 Task: Add Bob's Red Mill Organic Gluten Free Creamy Buckwheat Hot Cereal to the cart.
Action: Mouse moved to (703, 257)
Screenshot: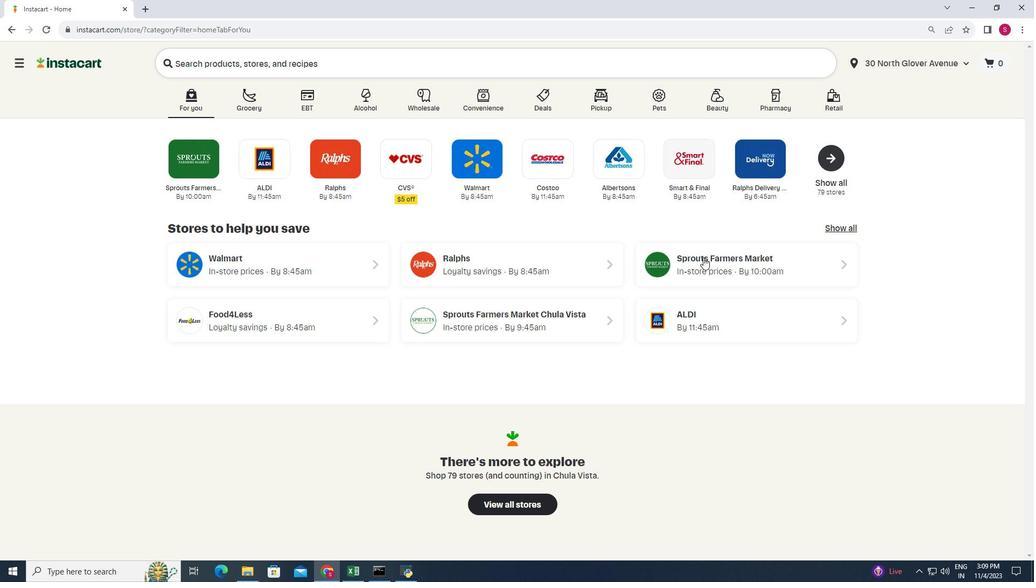
Action: Mouse pressed left at (703, 257)
Screenshot: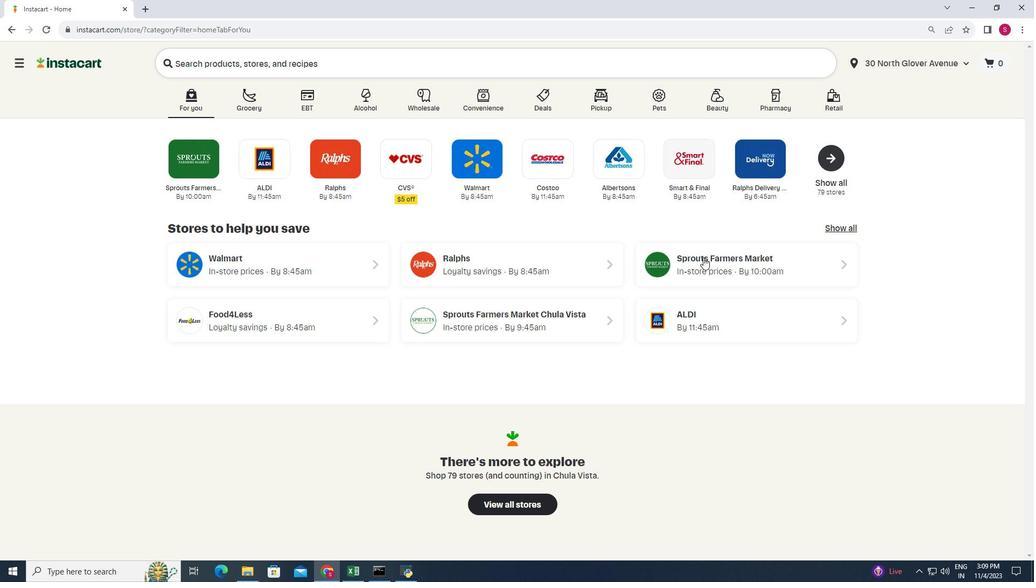 
Action: Mouse moved to (70, 276)
Screenshot: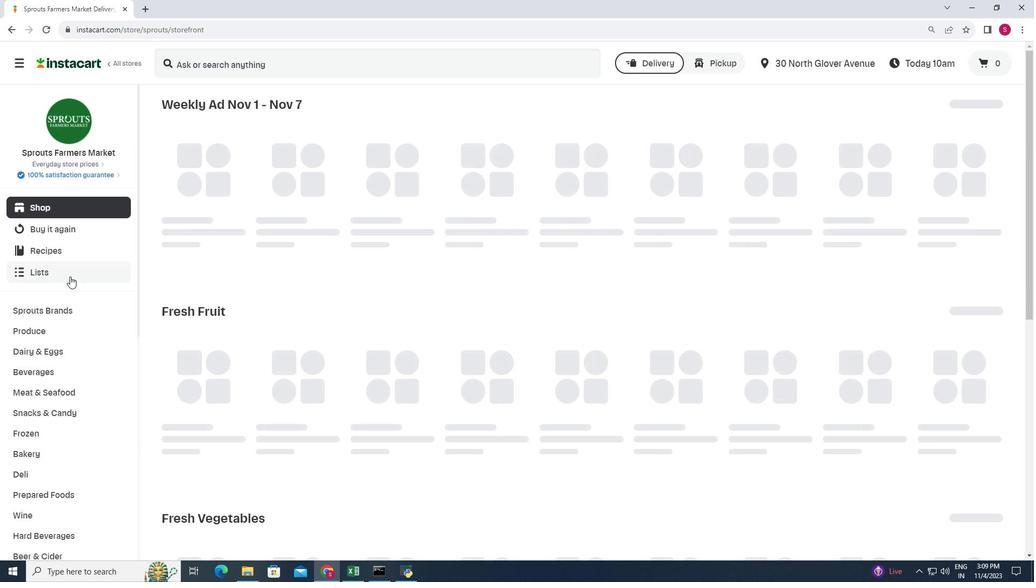 
Action: Mouse scrolled (70, 275) with delta (0, 0)
Screenshot: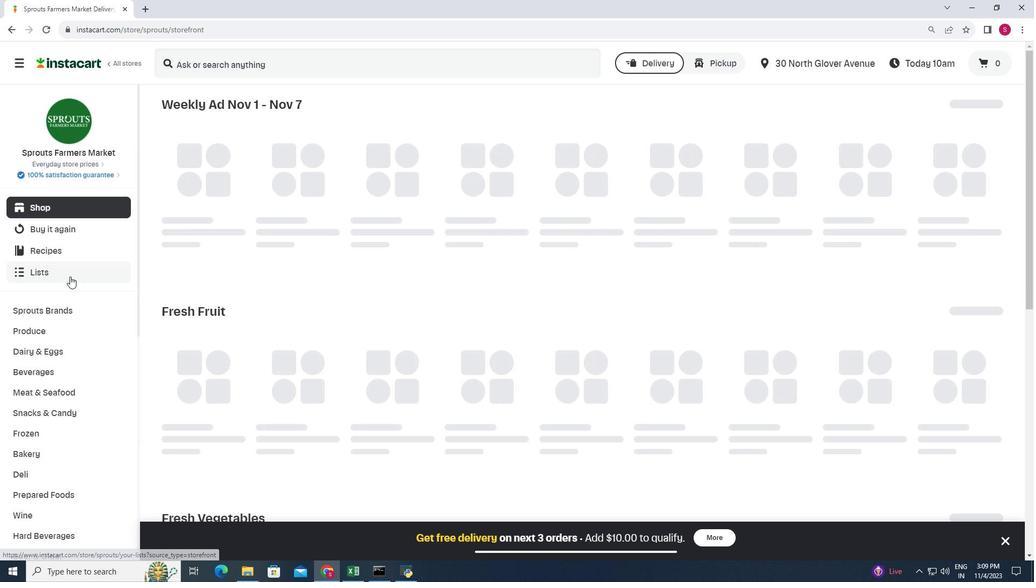 
Action: Mouse scrolled (70, 275) with delta (0, 0)
Screenshot: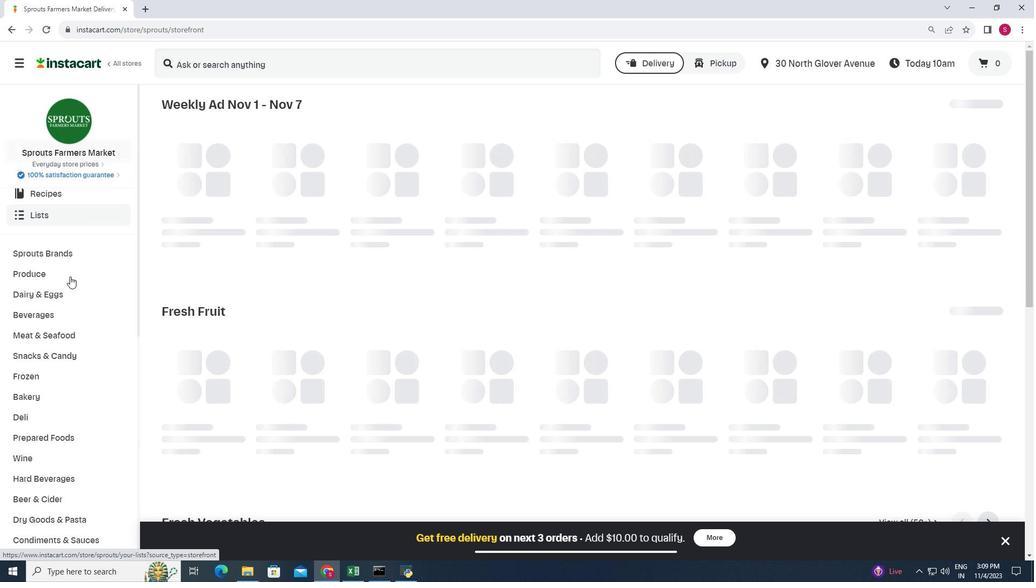 
Action: Mouse moved to (60, 390)
Screenshot: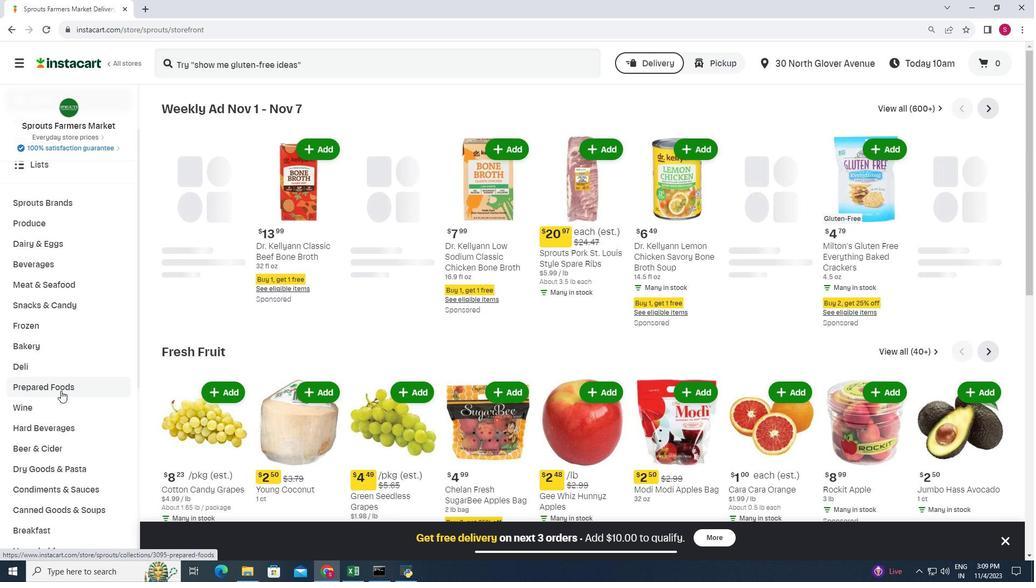 
Action: Mouse scrolled (60, 390) with delta (0, 0)
Screenshot: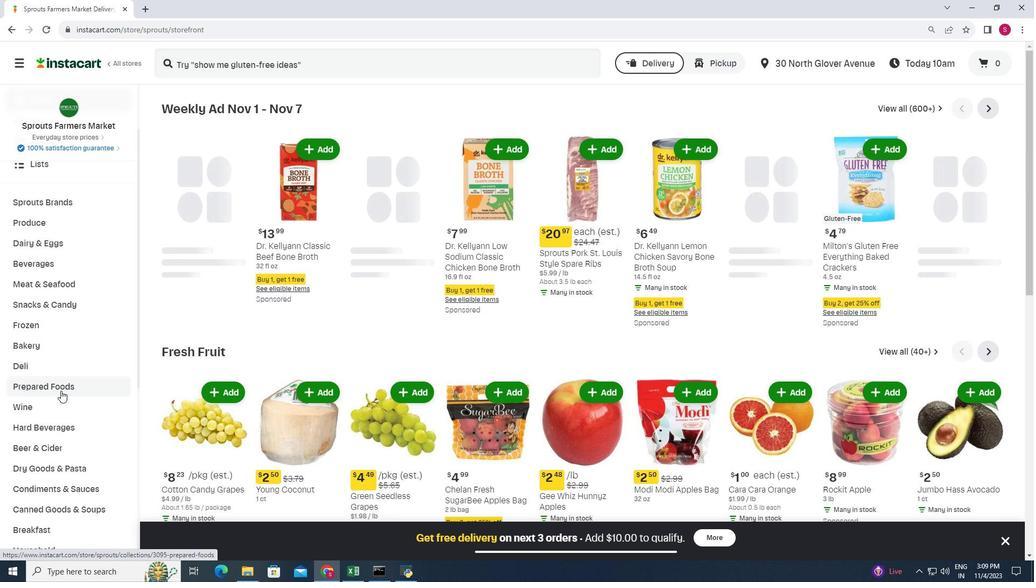 
Action: Mouse moved to (47, 470)
Screenshot: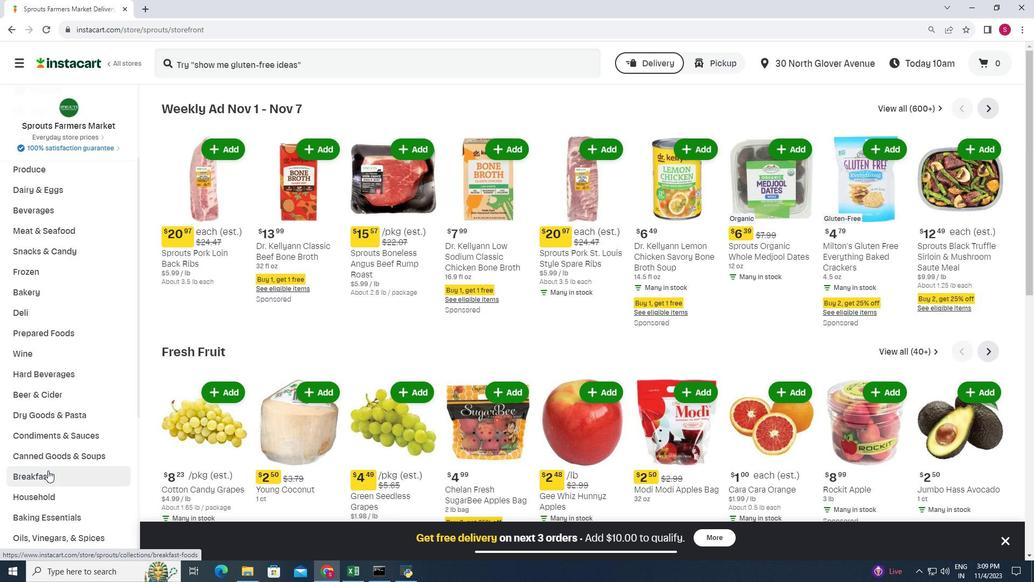 
Action: Mouse pressed left at (47, 470)
Screenshot: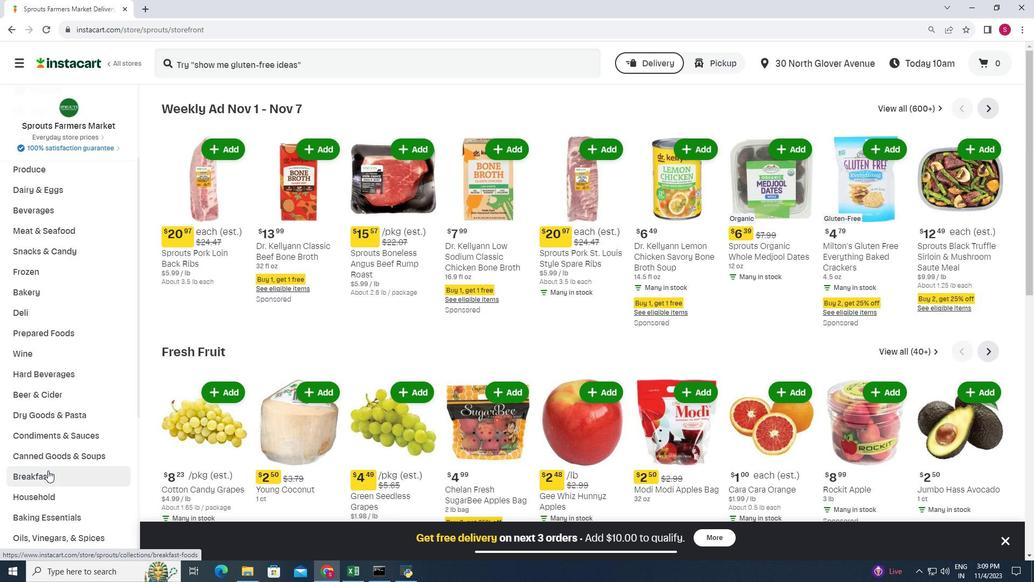 
Action: Mouse moved to (714, 137)
Screenshot: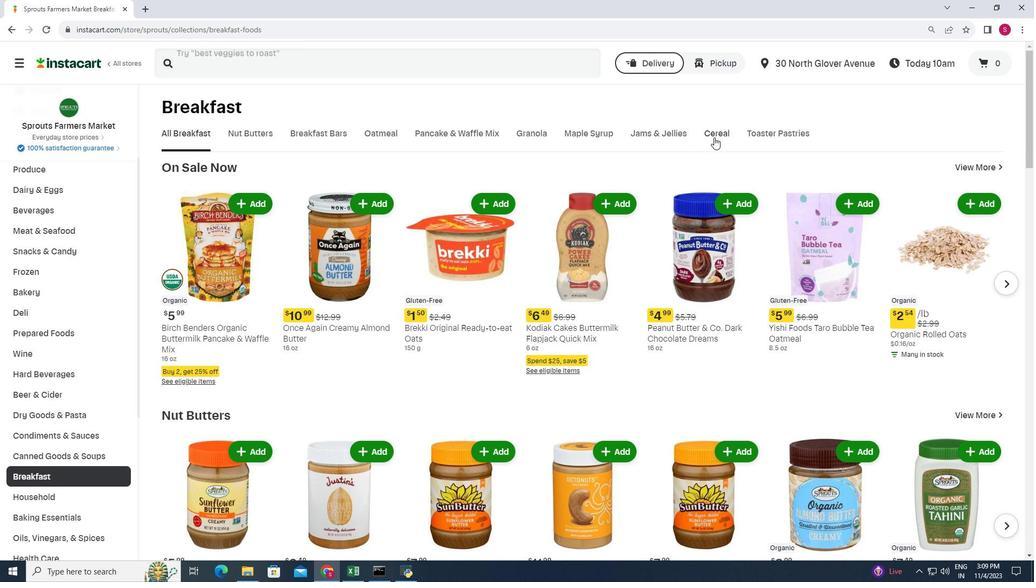 
Action: Mouse pressed left at (714, 137)
Screenshot: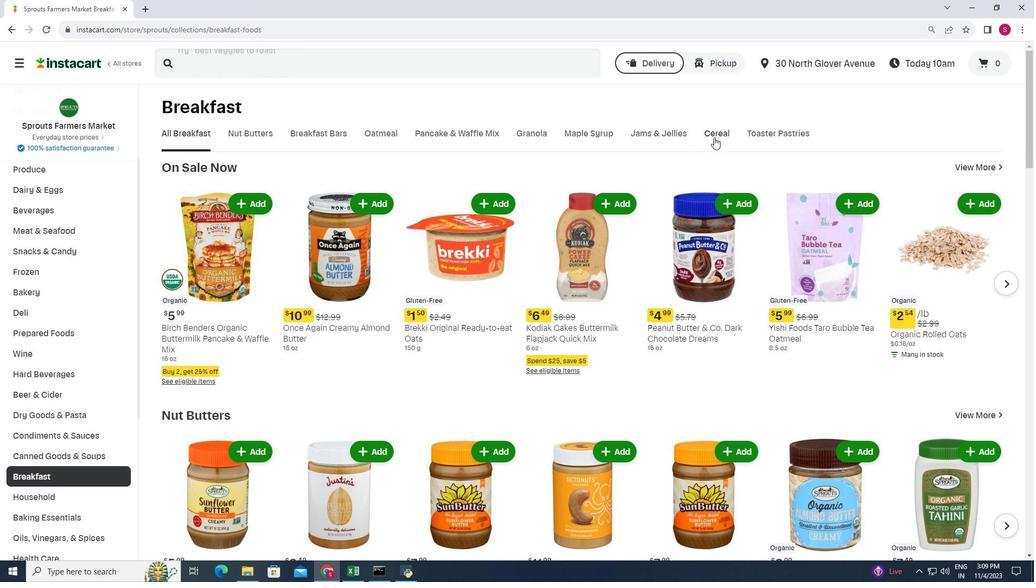 
Action: Mouse moved to (458, 192)
Screenshot: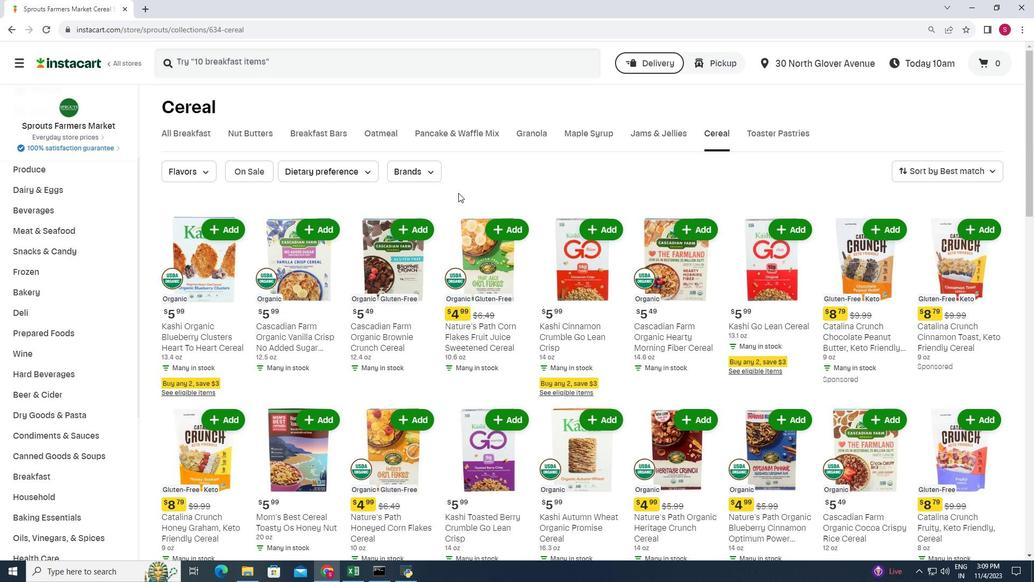 
Action: Mouse scrolled (458, 192) with delta (0, 0)
Screenshot: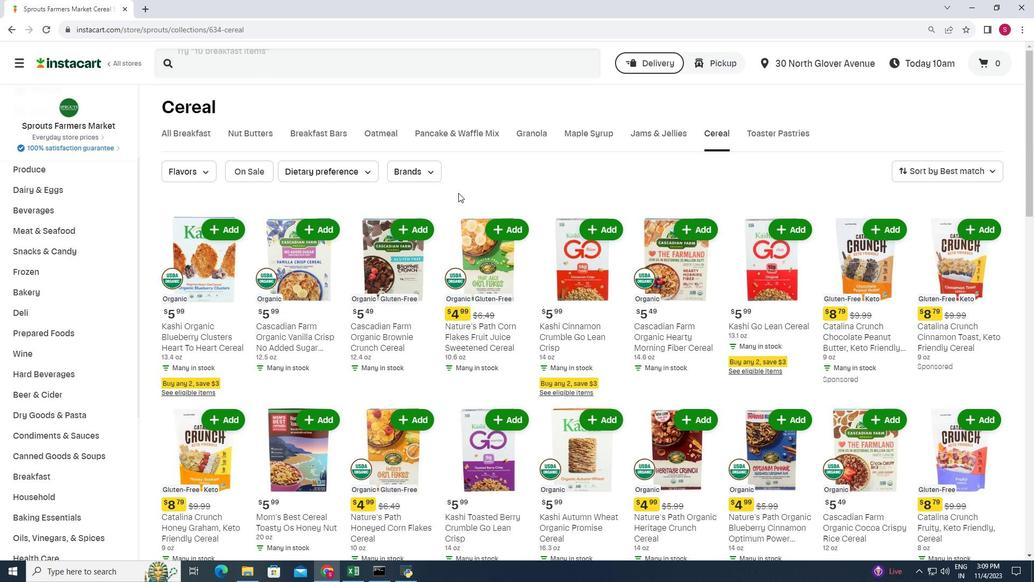 
Action: Mouse moved to (458, 193)
Screenshot: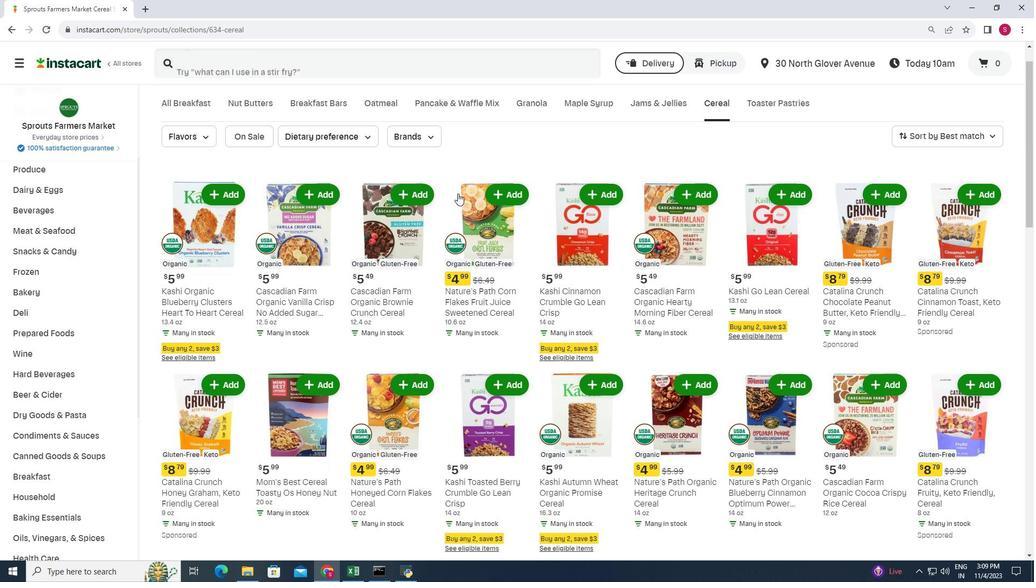 
Action: Mouse scrolled (458, 192) with delta (0, 0)
Screenshot: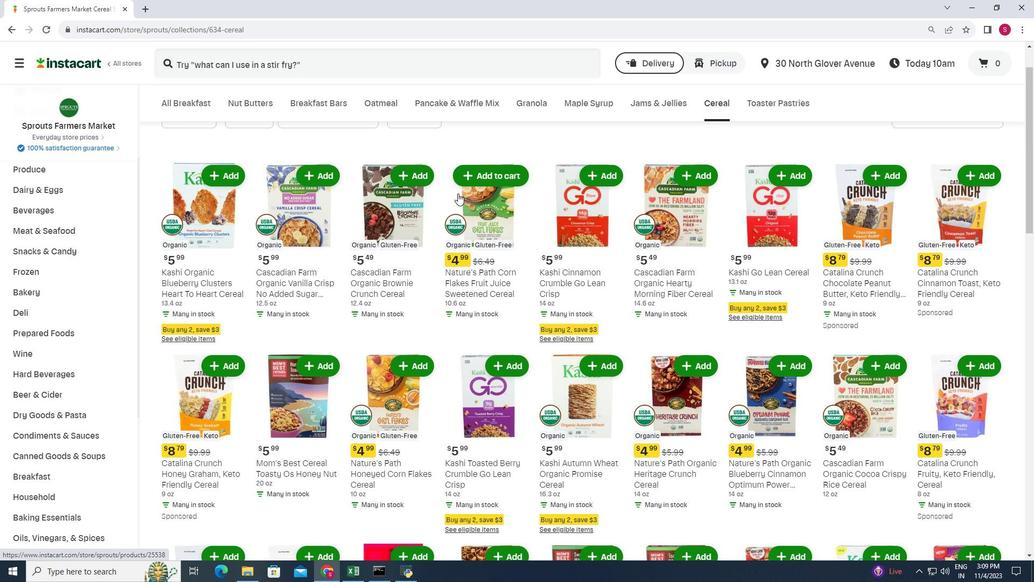 
Action: Mouse moved to (458, 196)
Screenshot: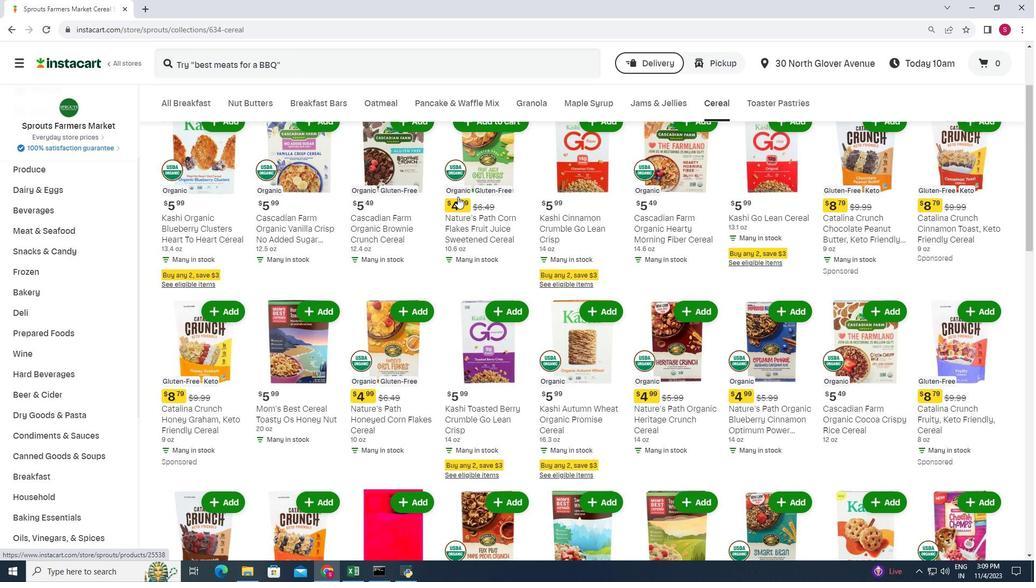 
Action: Mouse scrolled (458, 195) with delta (0, 0)
Screenshot: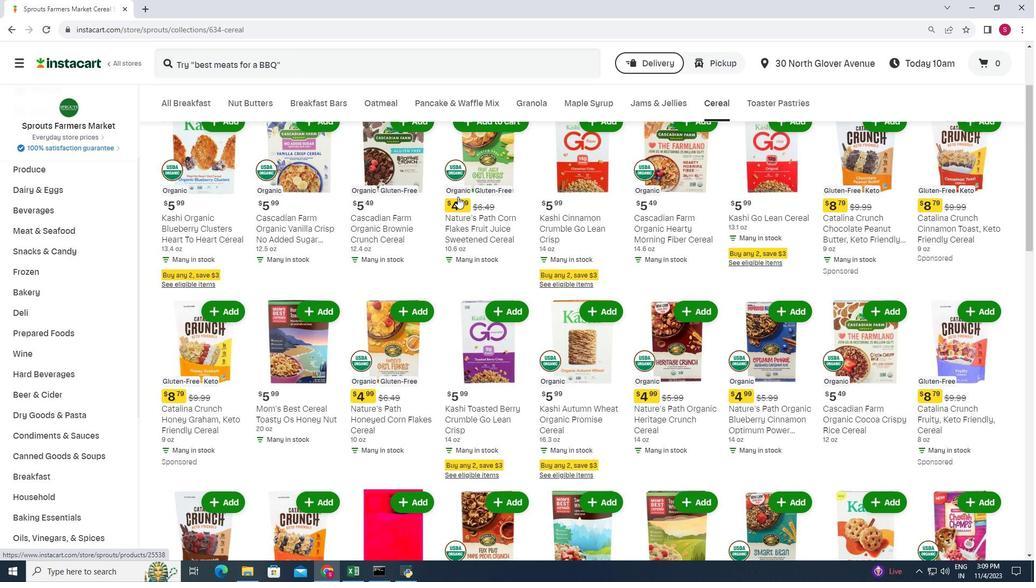 
Action: Mouse moved to (502, 225)
Screenshot: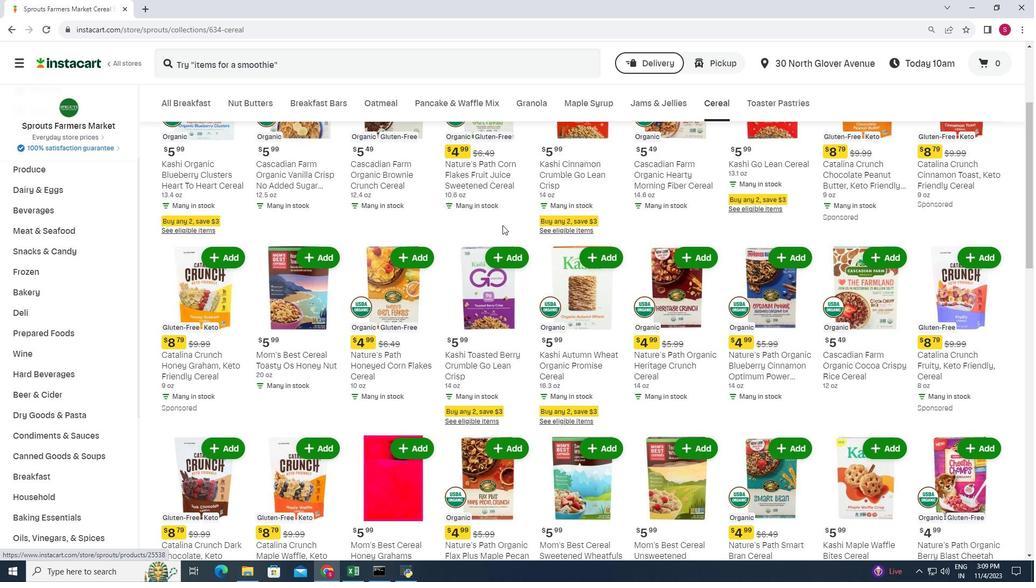 
Action: Mouse scrolled (502, 224) with delta (0, 0)
Screenshot: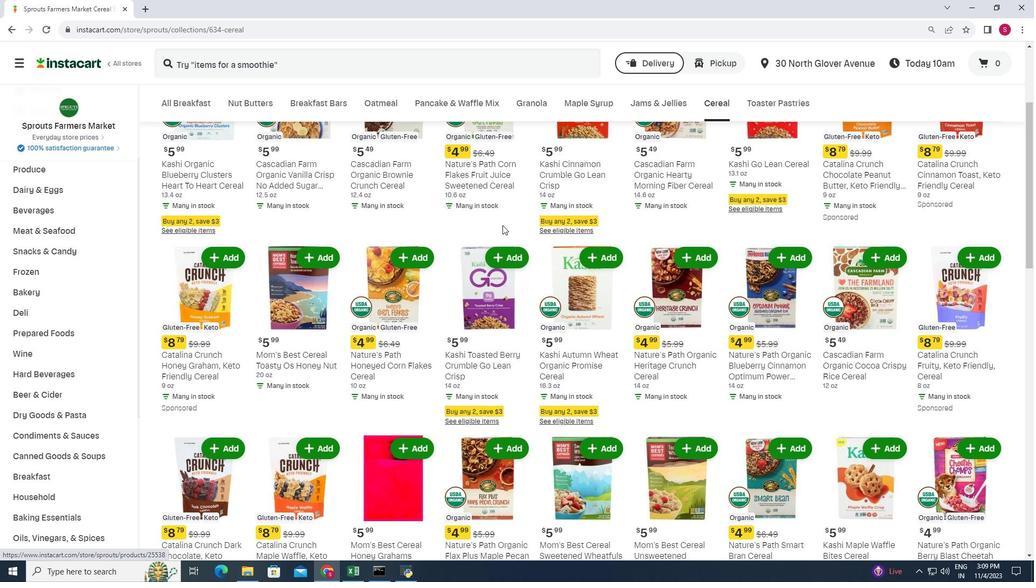 
Action: Mouse moved to (503, 220)
Screenshot: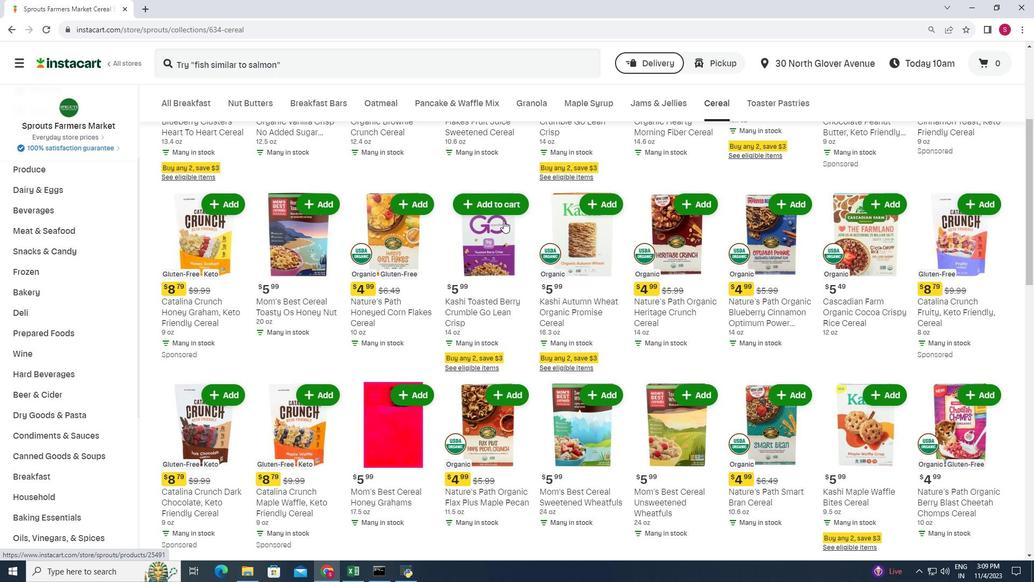 
Action: Mouse scrolled (503, 220) with delta (0, 0)
Screenshot: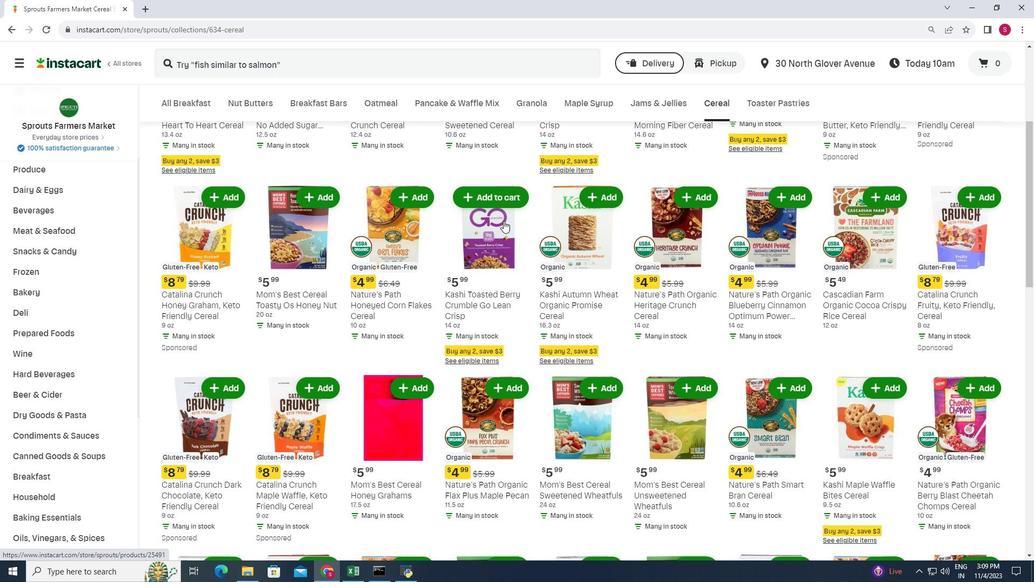 
Action: Mouse moved to (488, 216)
Screenshot: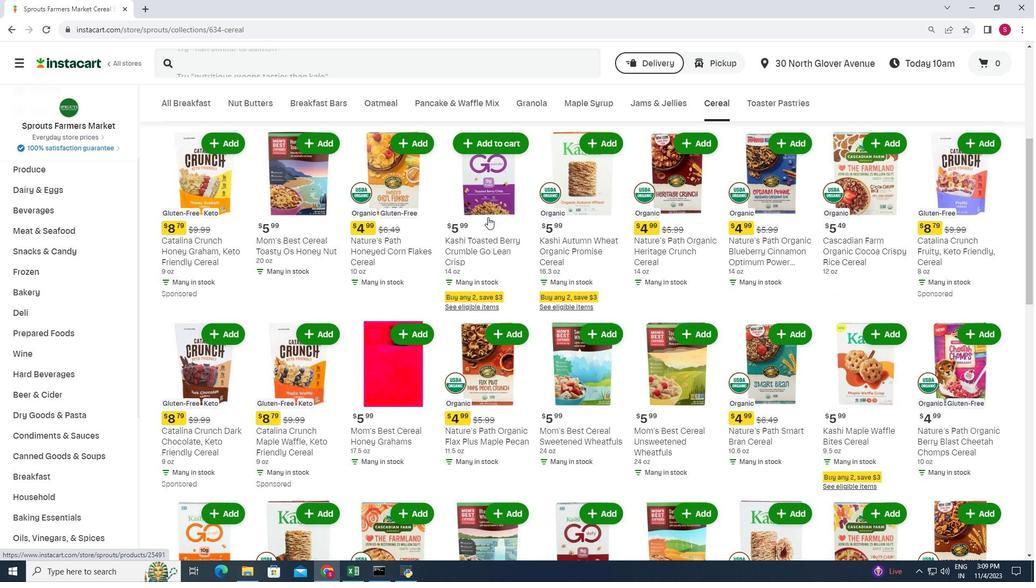 
Action: Mouse scrolled (488, 216) with delta (0, 0)
Screenshot: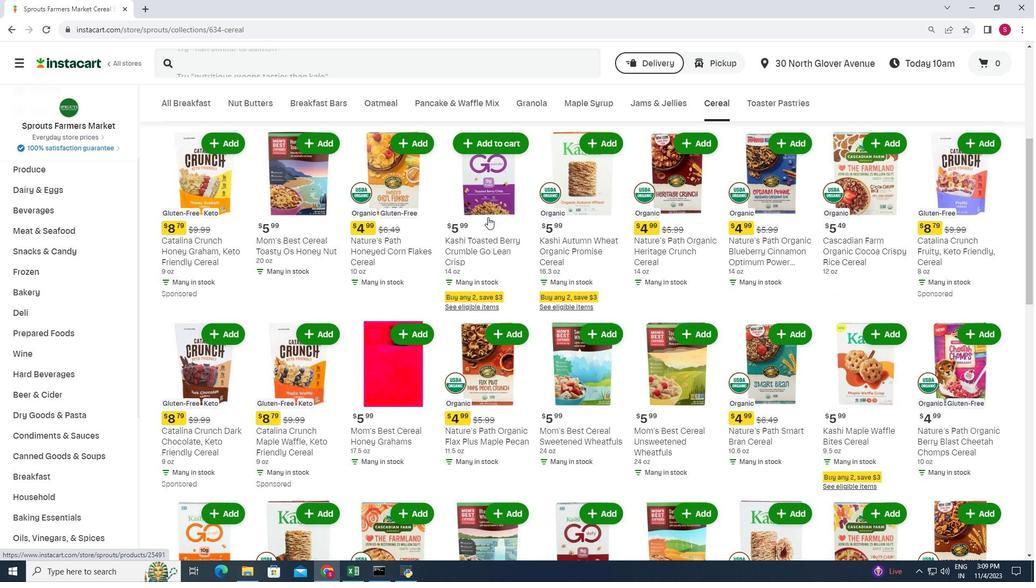 
Action: Mouse moved to (490, 215)
Screenshot: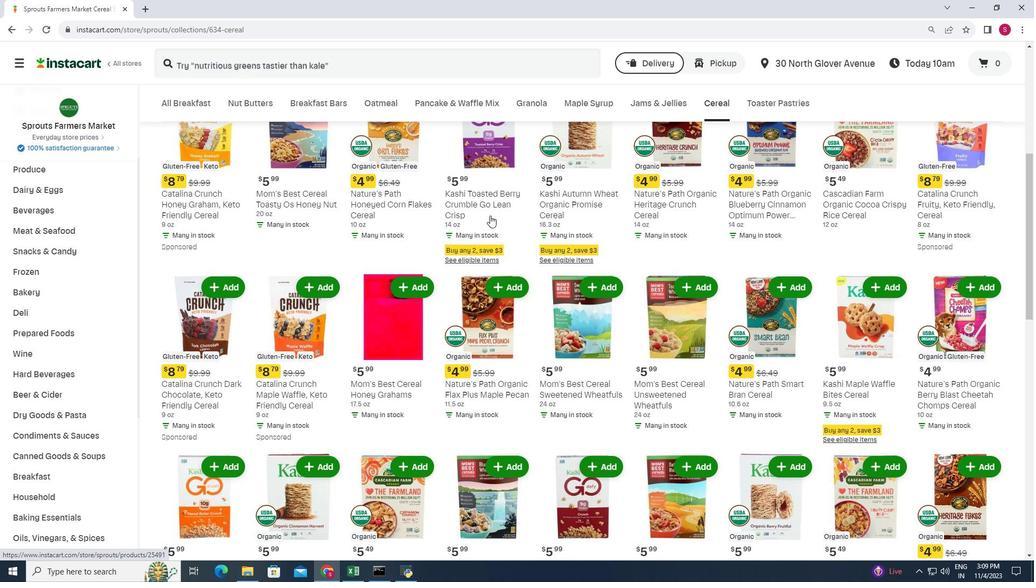 
Action: Mouse scrolled (490, 215) with delta (0, 0)
Screenshot: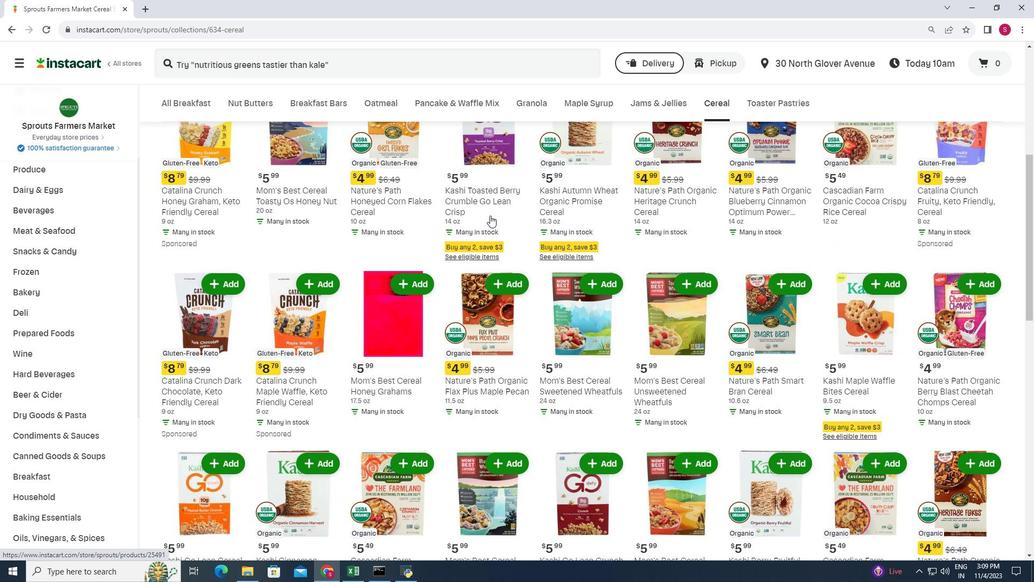 
Action: Mouse moved to (491, 215)
Screenshot: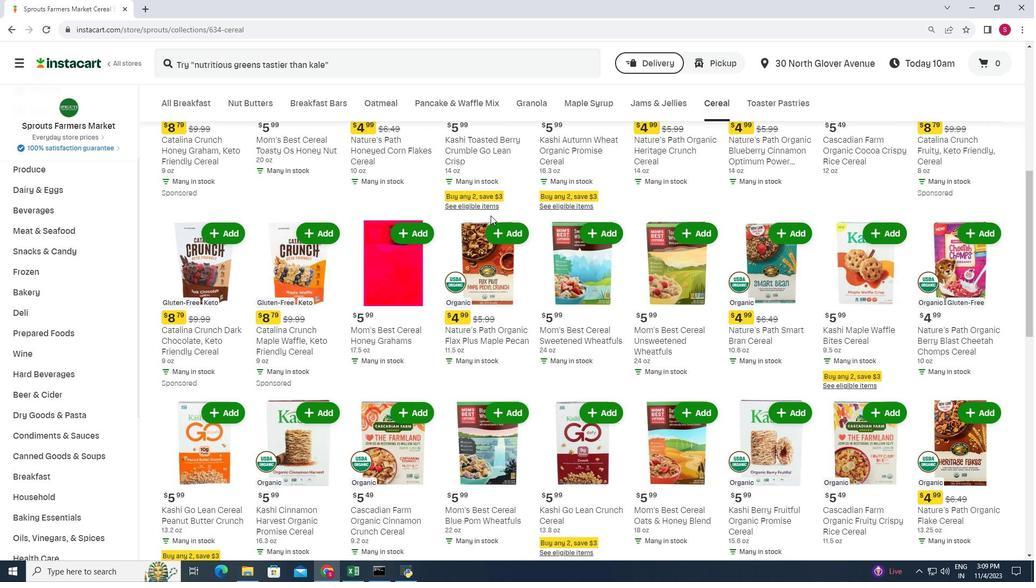 
Action: Mouse scrolled (491, 215) with delta (0, 0)
Screenshot: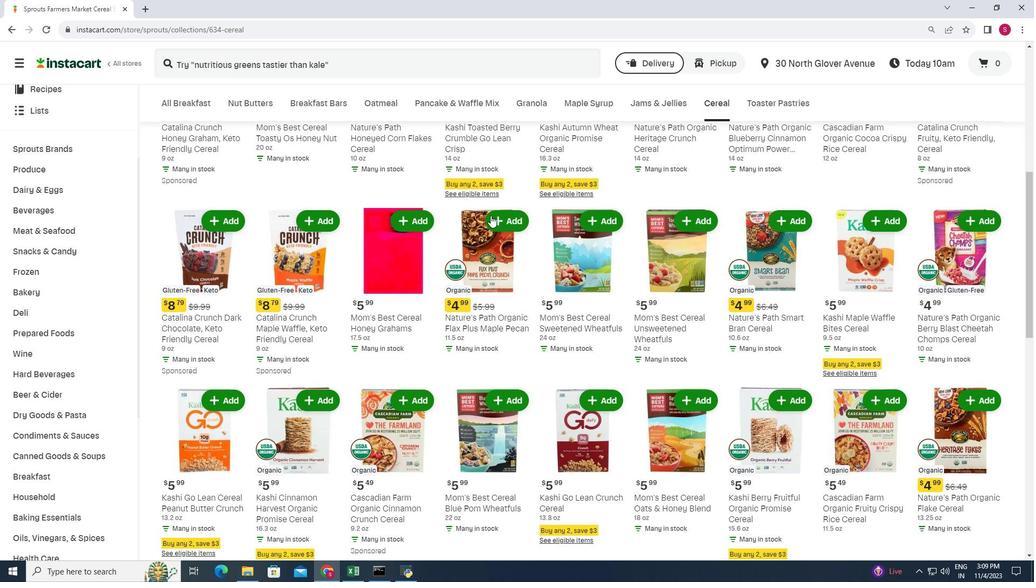 
Action: Mouse moved to (492, 214)
Screenshot: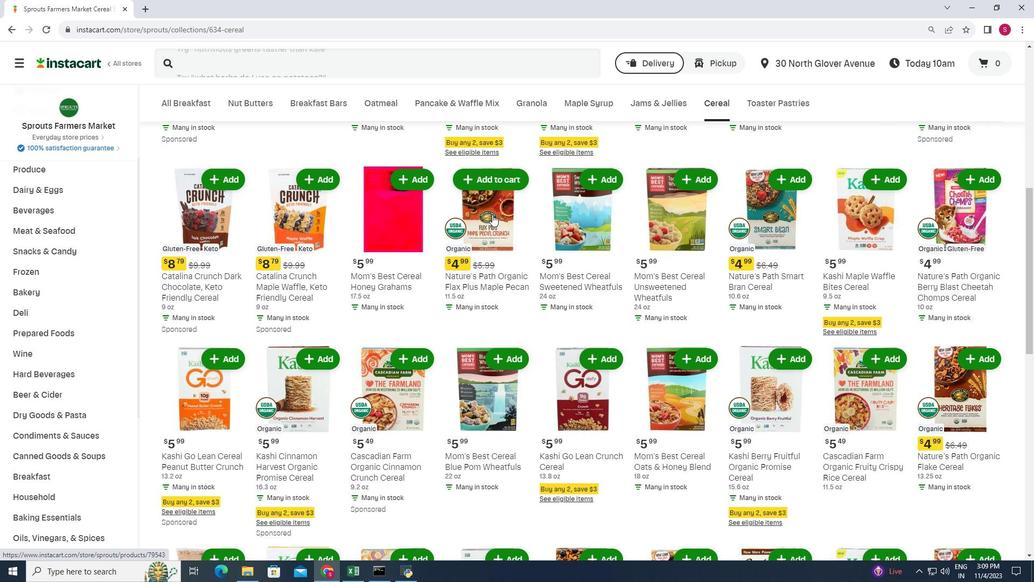 
Action: Mouse scrolled (492, 213) with delta (0, 0)
Screenshot: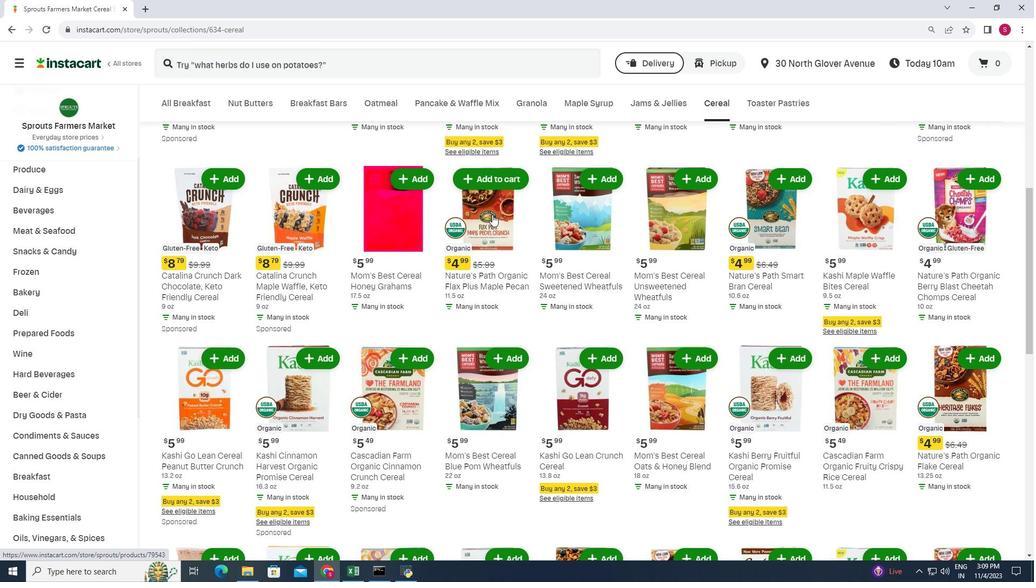 
Action: Mouse moved to (492, 213)
Screenshot: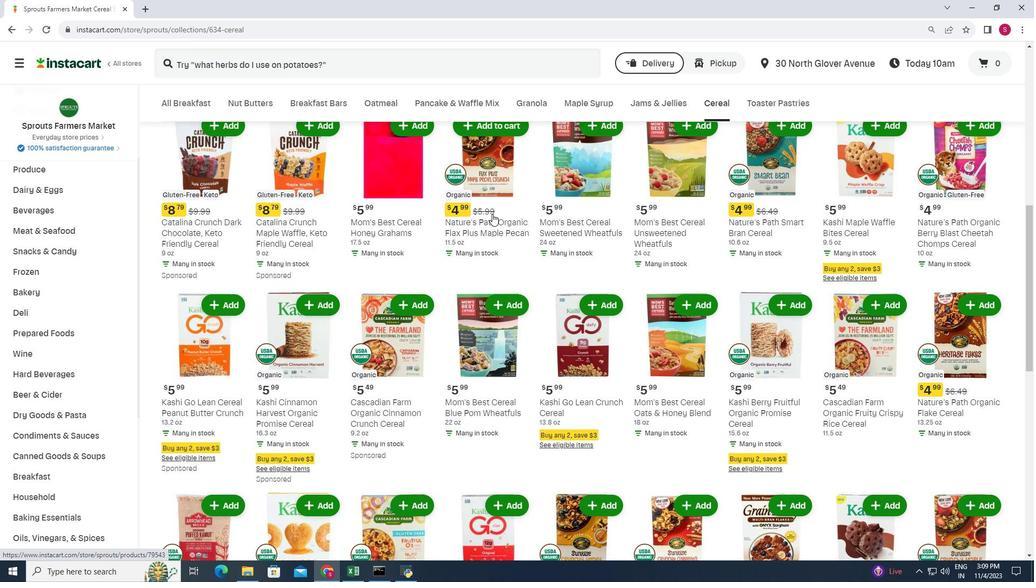 
Action: Mouse scrolled (492, 213) with delta (0, 0)
Screenshot: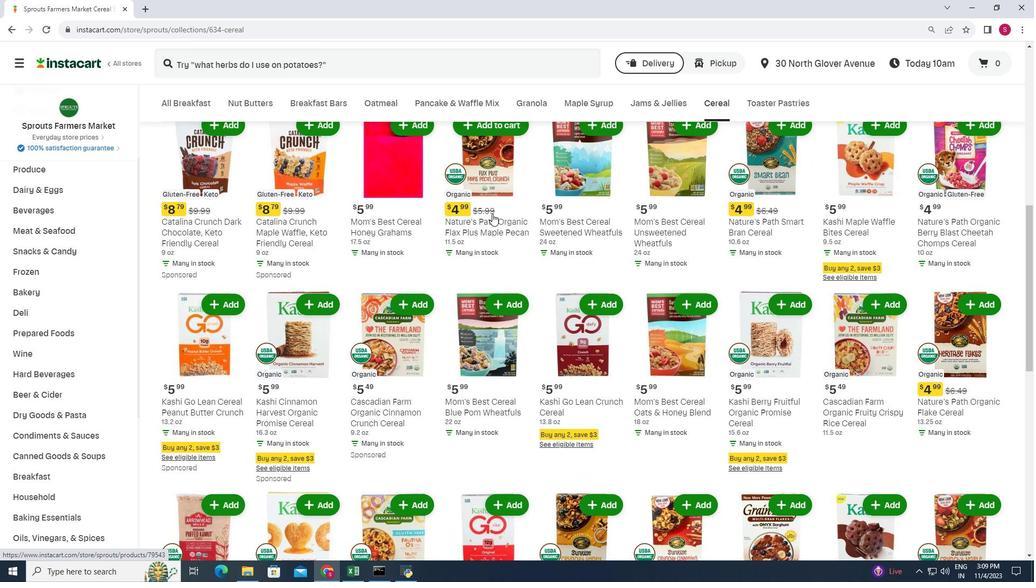 
Action: Mouse moved to (493, 213)
Screenshot: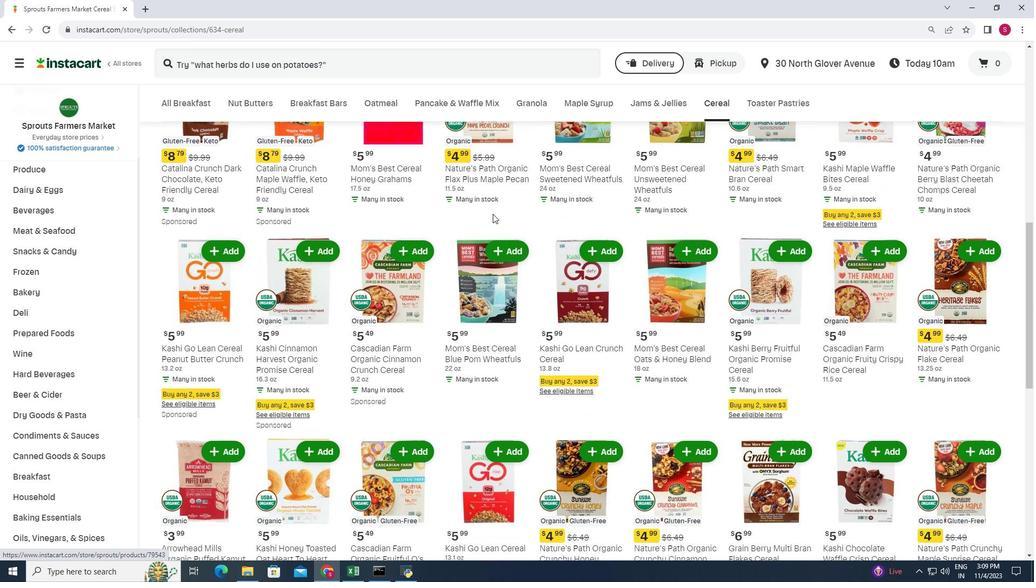 
Action: Mouse scrolled (493, 213) with delta (0, 0)
Screenshot: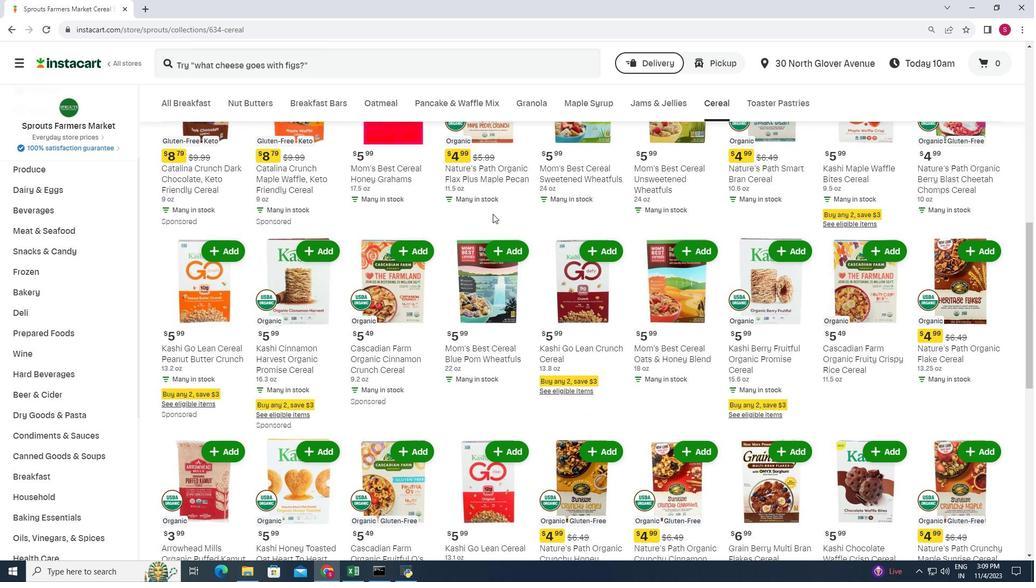 
Action: Mouse moved to (493, 213)
Screenshot: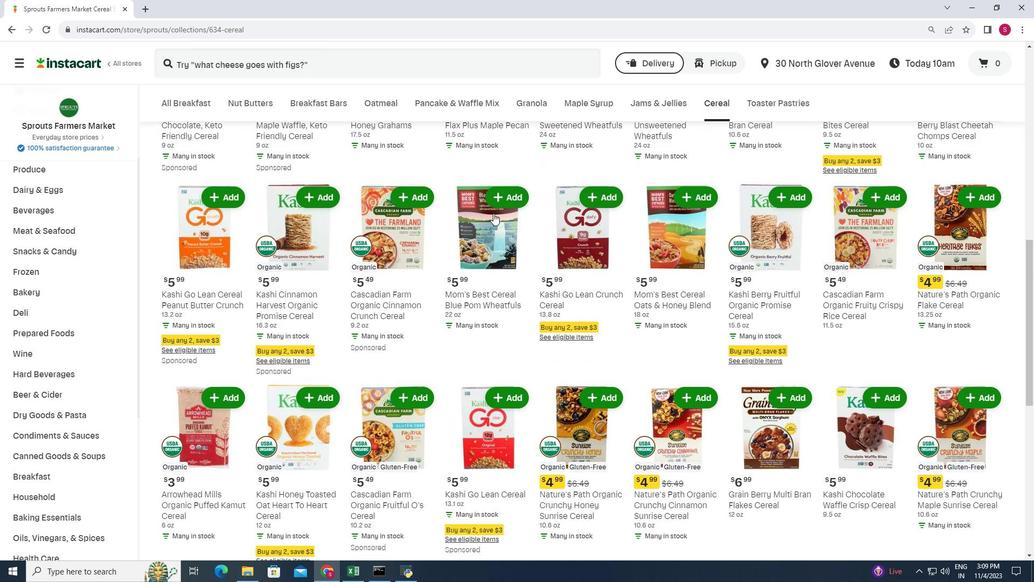 
Action: Mouse scrolled (493, 212) with delta (0, 0)
Screenshot: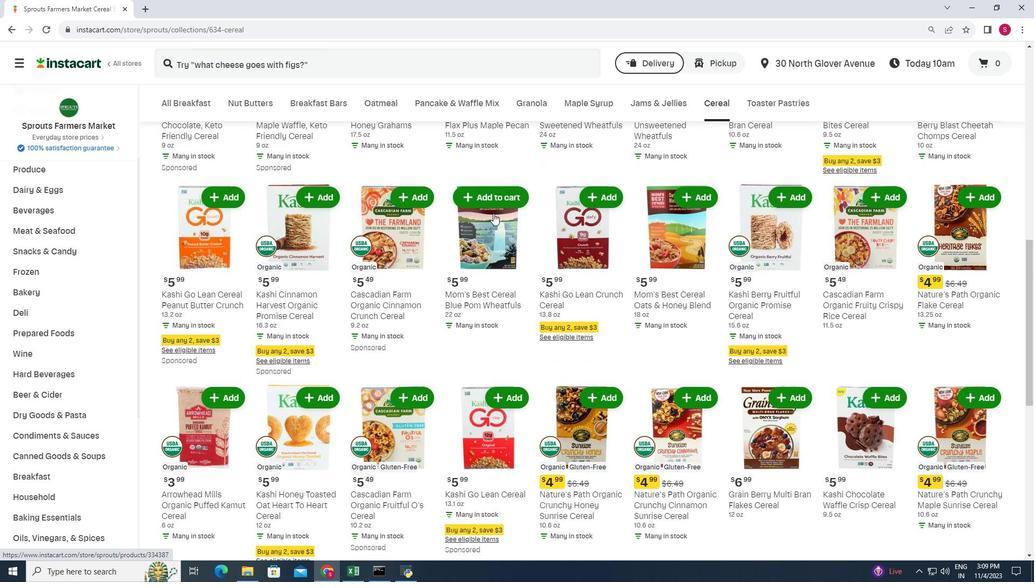 
Action: Mouse scrolled (493, 212) with delta (0, 0)
Screenshot: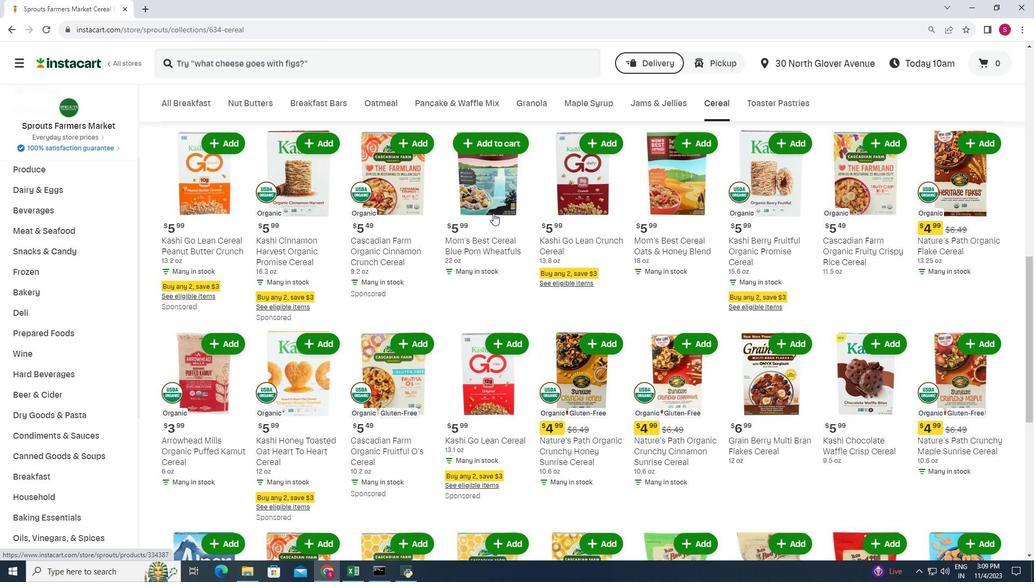 
Action: Mouse scrolled (493, 212) with delta (0, 0)
Screenshot: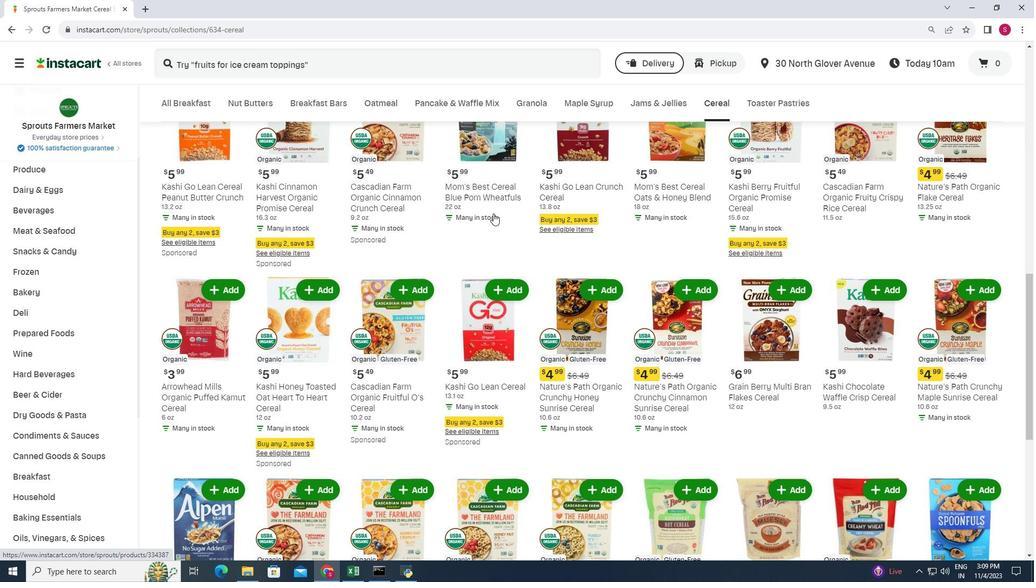 
Action: Mouse scrolled (493, 212) with delta (0, 0)
Screenshot: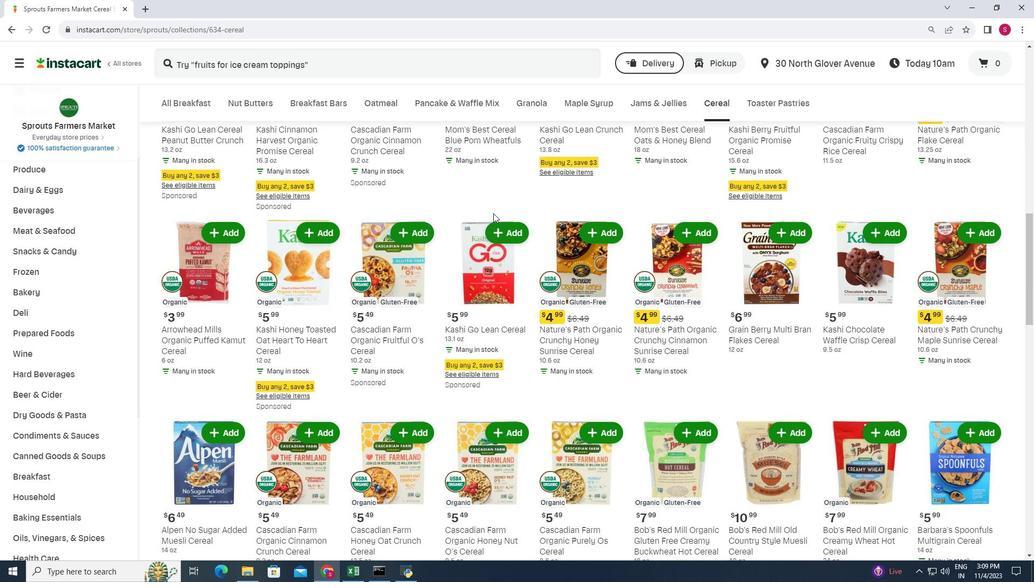 
Action: Mouse scrolled (493, 212) with delta (0, 0)
Screenshot: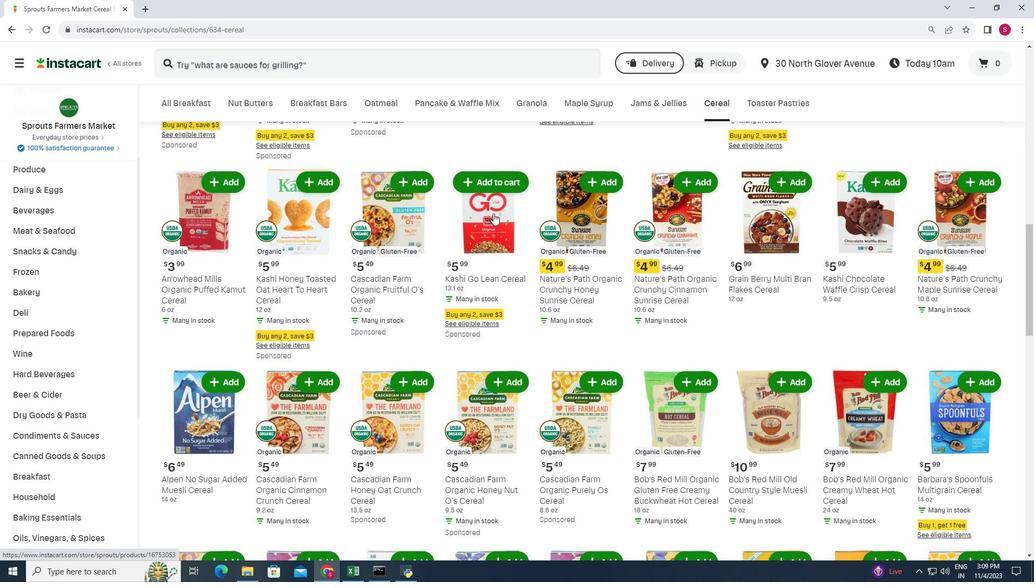 
Action: Mouse scrolled (493, 212) with delta (0, 0)
Screenshot: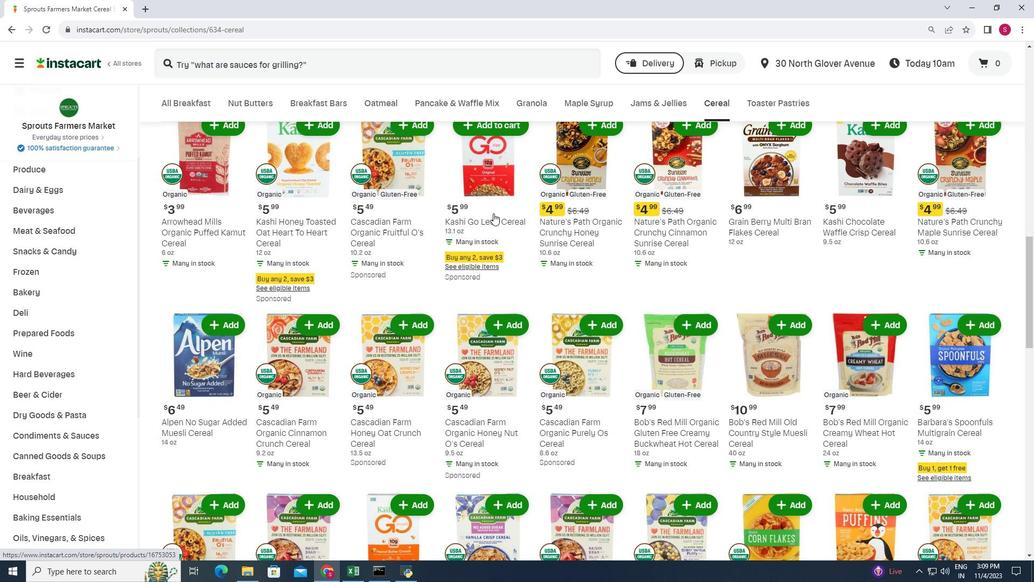 
Action: Mouse scrolled (493, 212) with delta (0, 0)
Screenshot: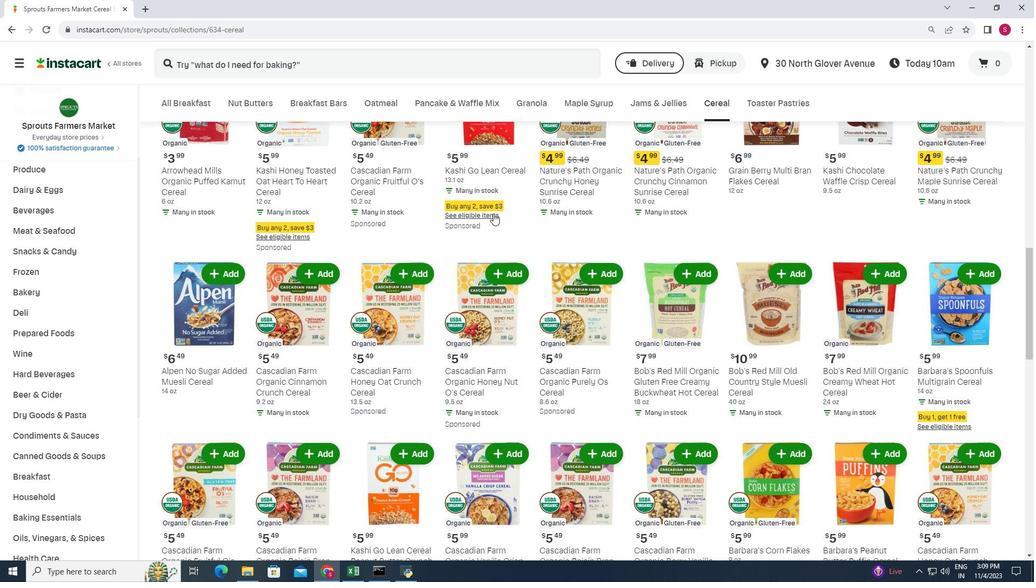 
Action: Mouse scrolled (493, 212) with delta (0, 0)
Screenshot: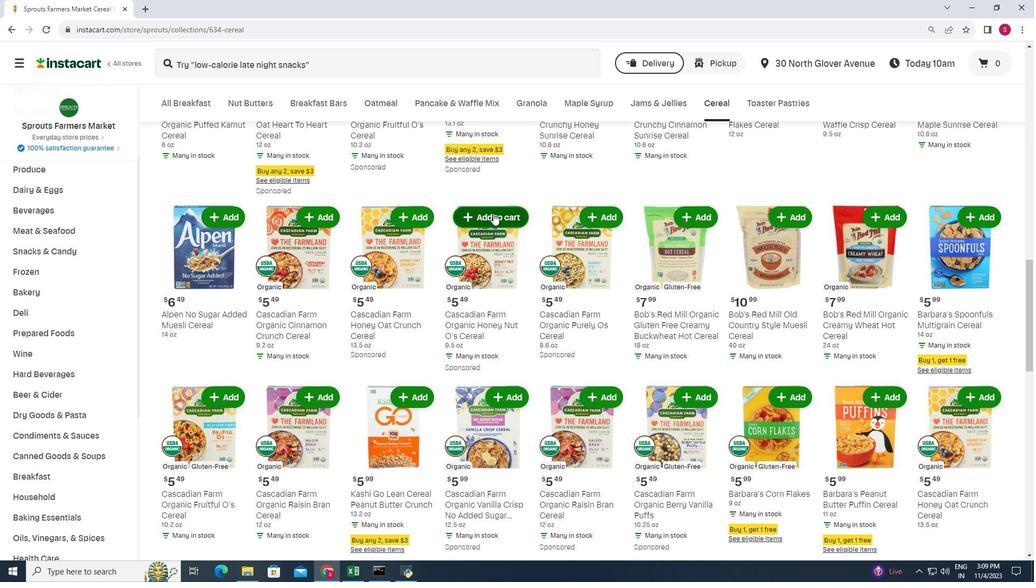 
Action: Mouse scrolled (493, 213) with delta (0, 0)
Screenshot: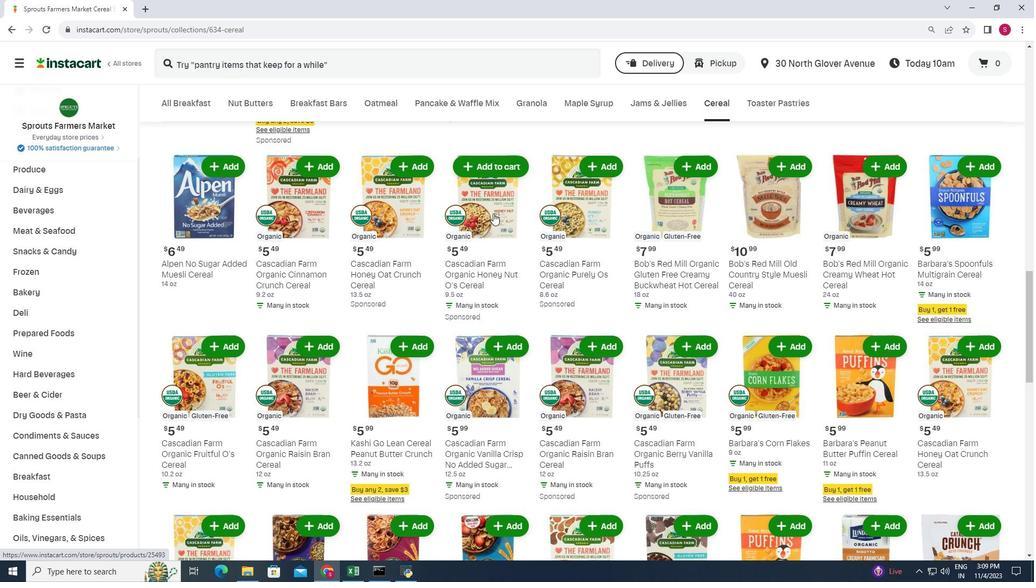
Action: Mouse moved to (689, 216)
Screenshot: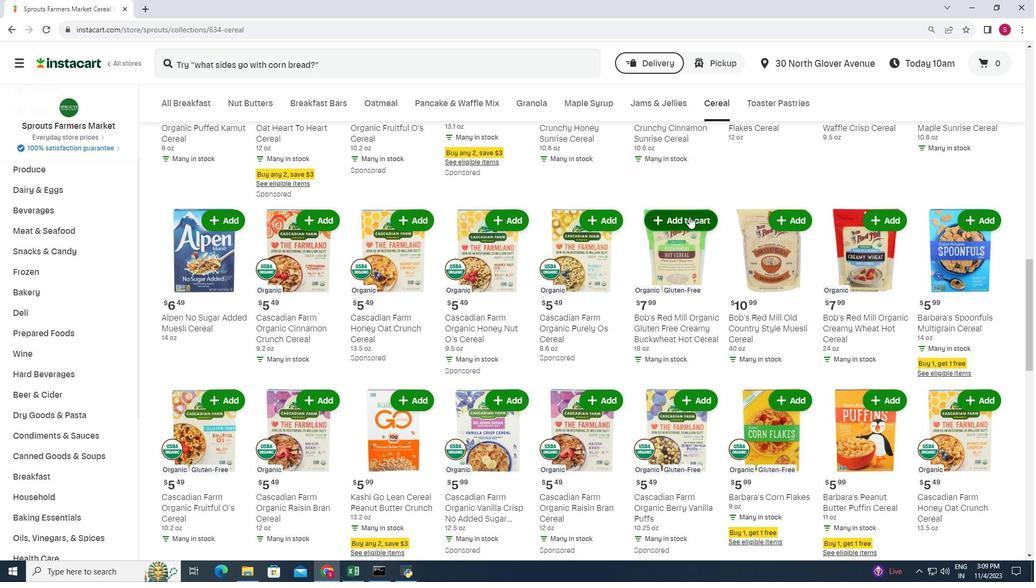 
Action: Mouse pressed left at (689, 216)
Screenshot: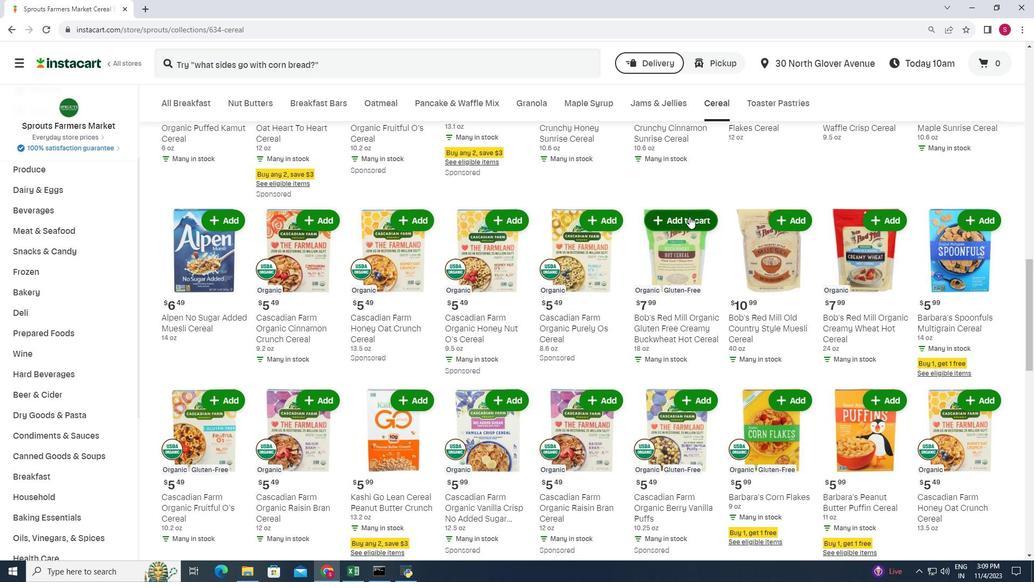 
Action: Mouse moved to (643, 196)
Screenshot: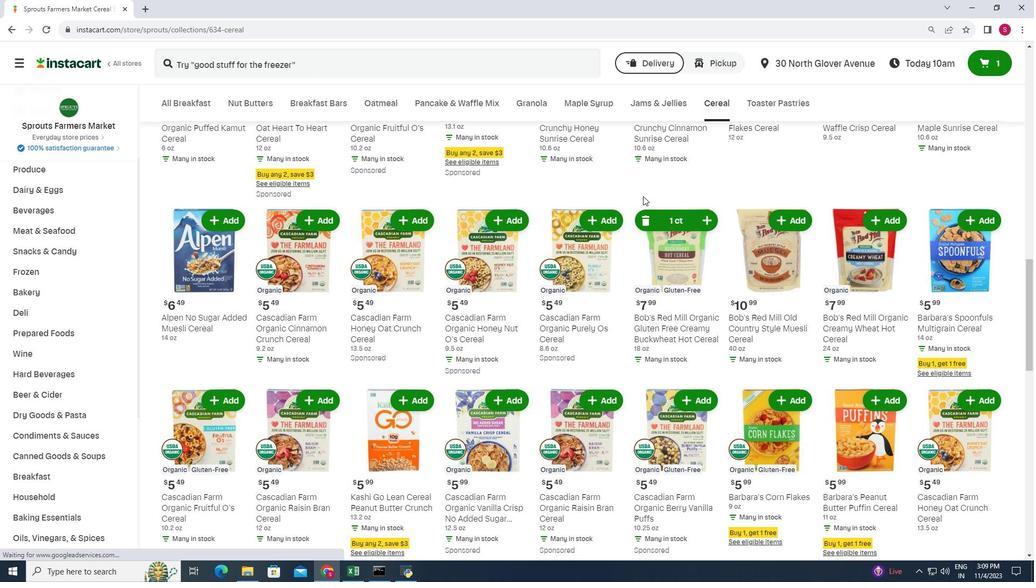 
